 Task: Kill the recent terminal.
Action: Mouse moved to (234, 11)
Screenshot: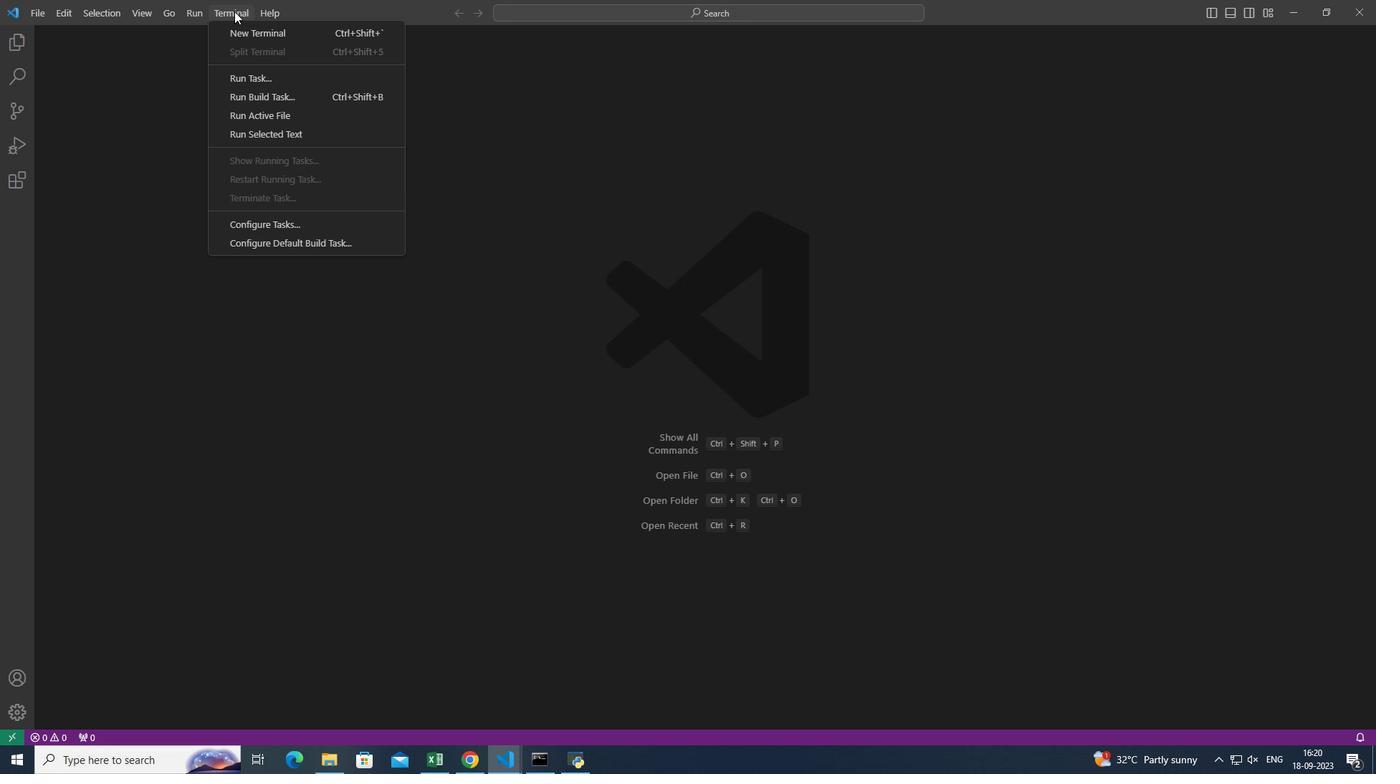 
Action: Mouse pressed left at (234, 11)
Screenshot: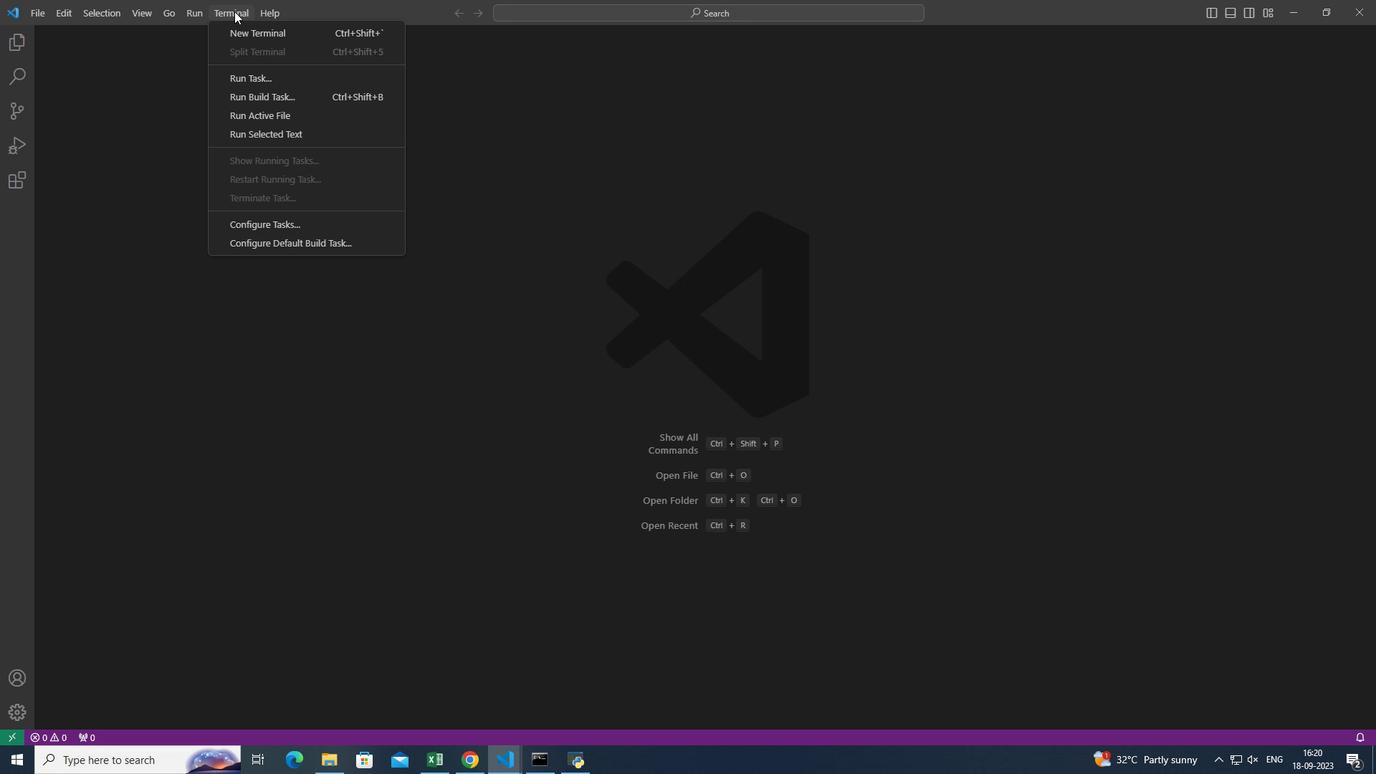 
Action: Mouse moved to (332, 31)
Screenshot: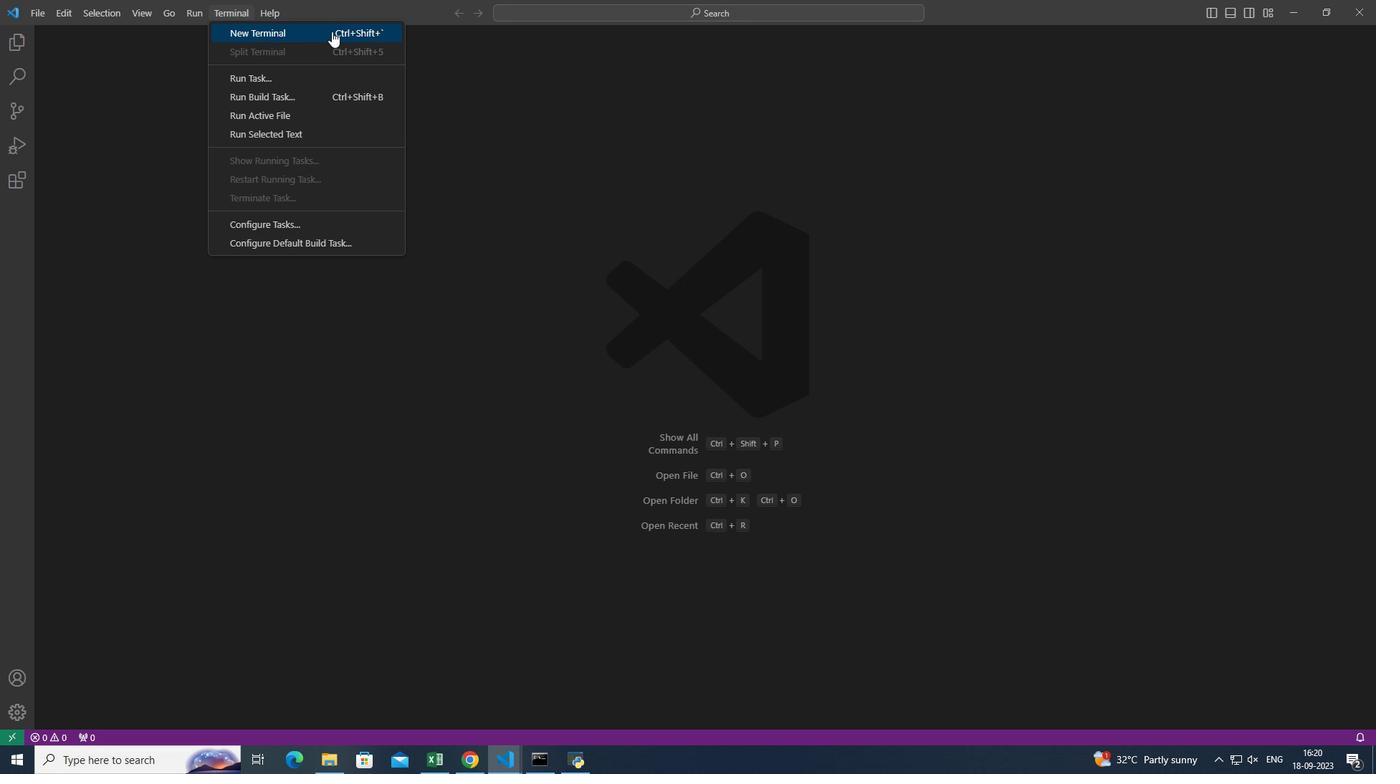 
Action: Mouse pressed left at (332, 31)
Screenshot: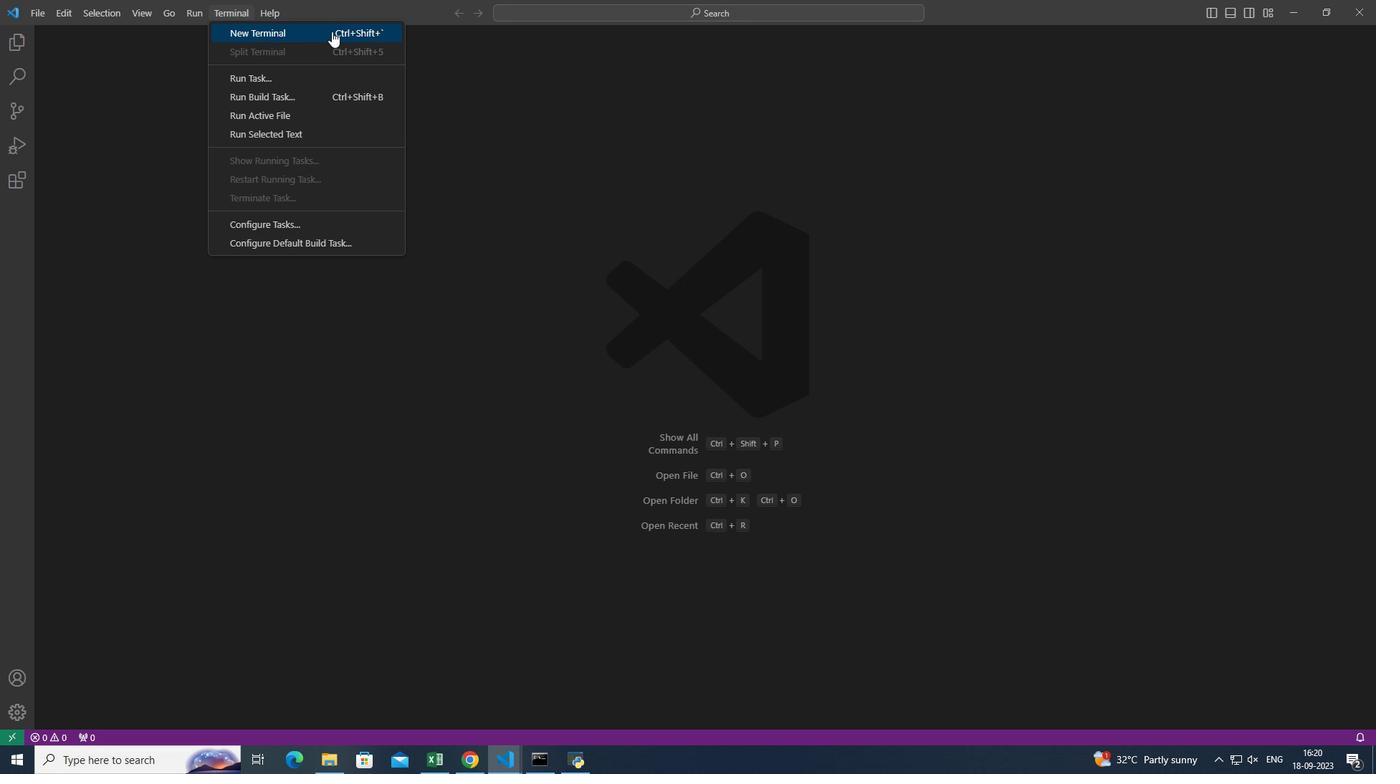 
Action: Mouse moved to (1321, 560)
Screenshot: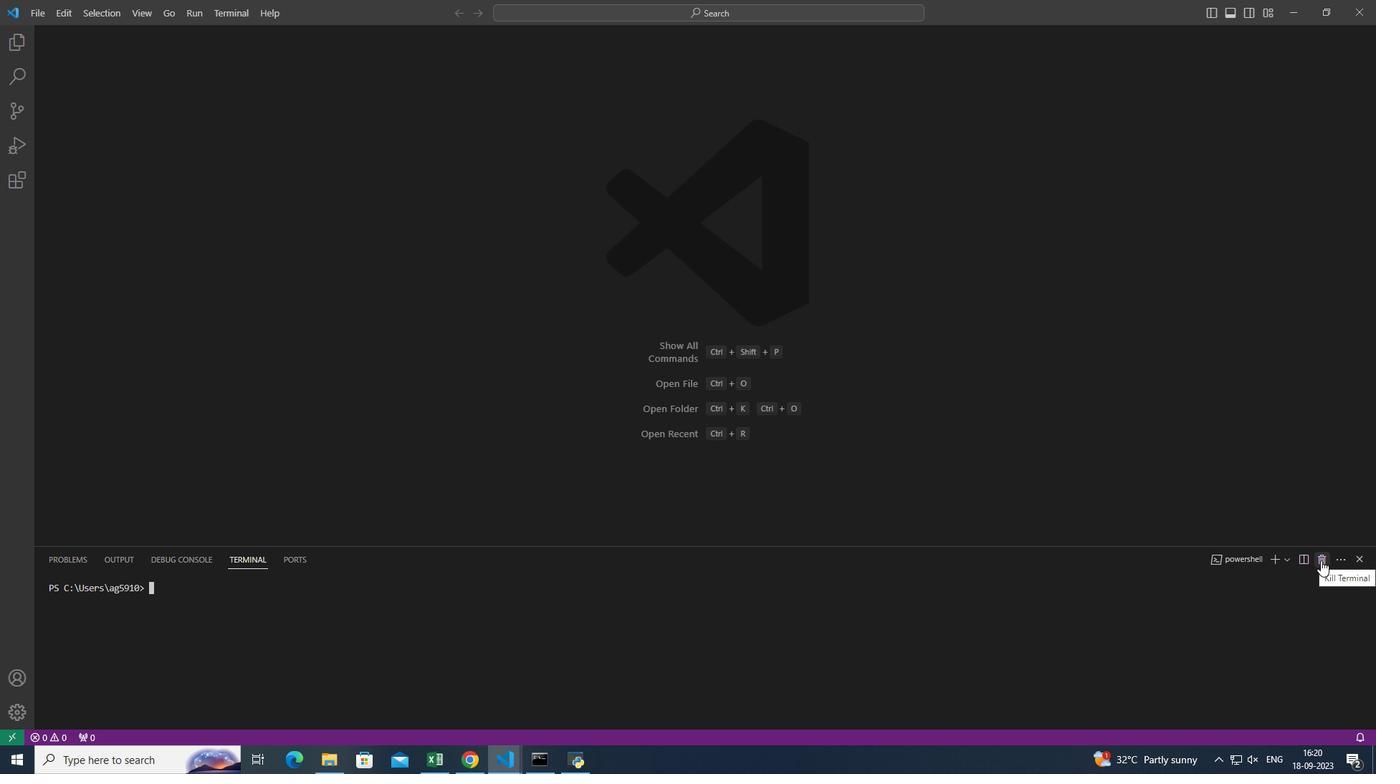 
Action: Mouse pressed left at (1321, 560)
Screenshot: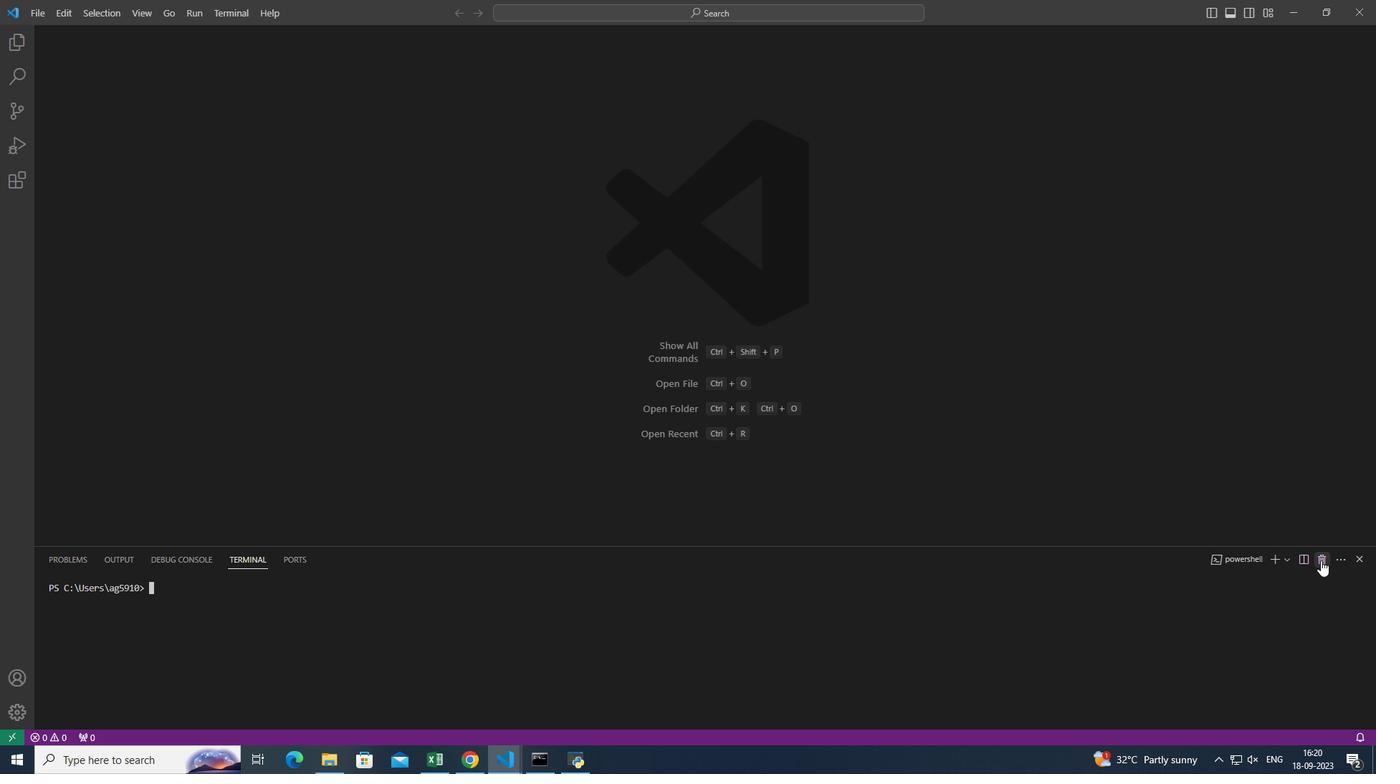 
Action: Mouse moved to (1248, 662)
Screenshot: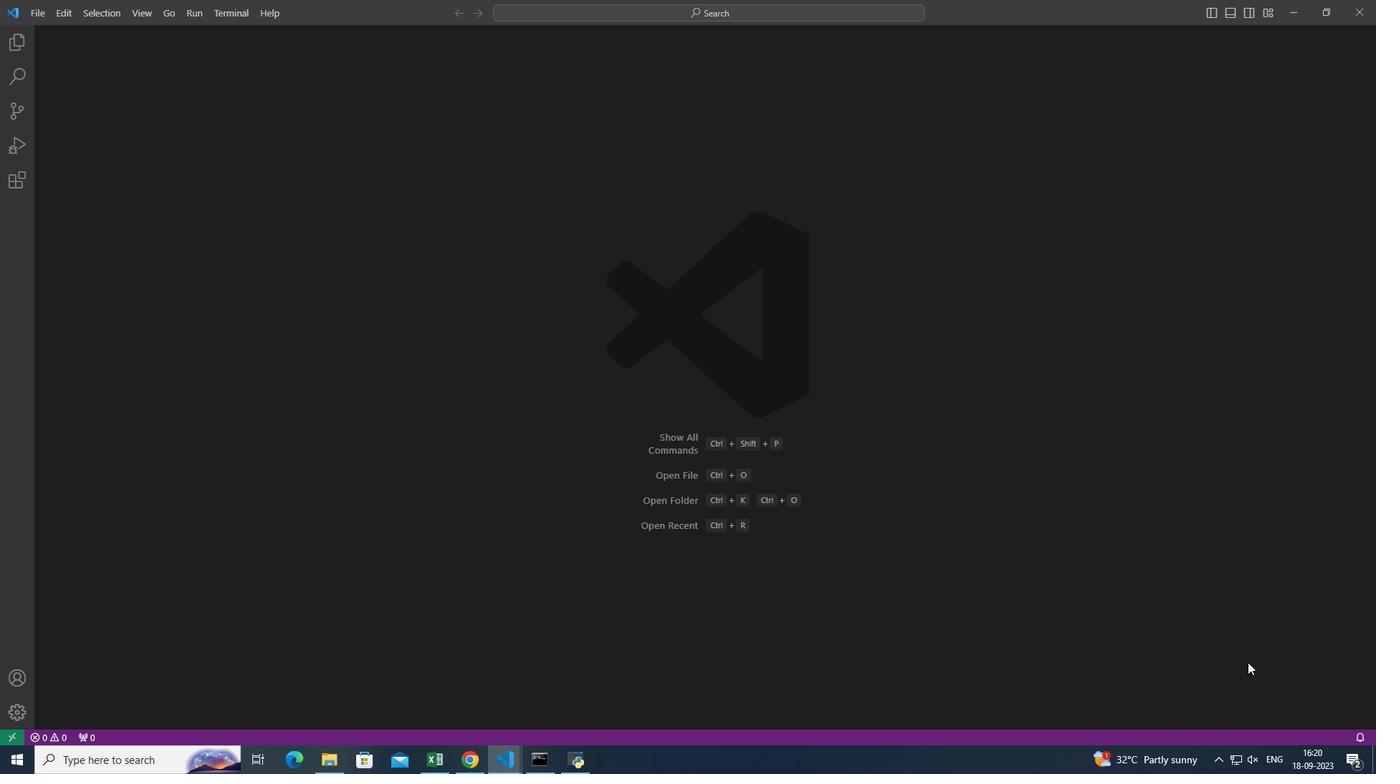 
